Task: Create New Customer with Customer Name: UrbanStems, Billing Address Line1: 3641 Walton Street, Billing Address Line2:  Salt Lake City, Billing Address Line3:  Utah 84104
Action: Mouse moved to (196, 37)
Screenshot: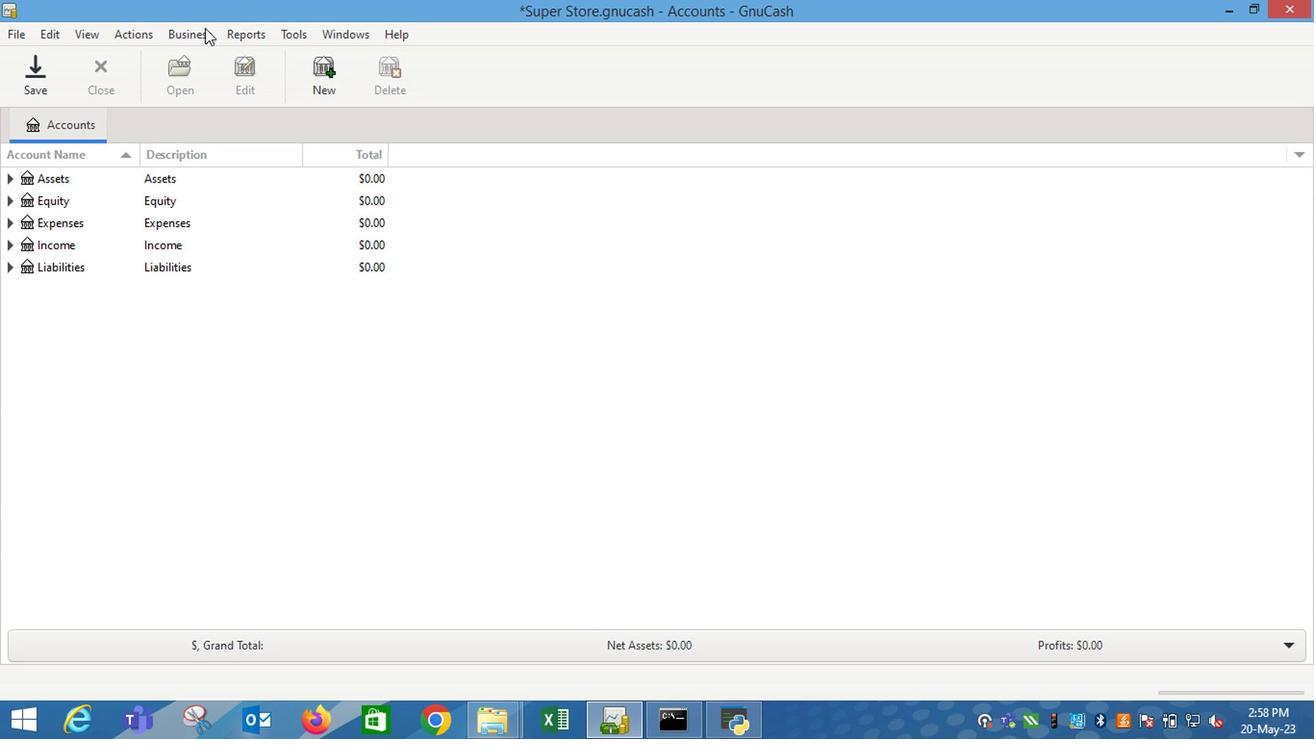 
Action: Mouse pressed left at (196, 37)
Screenshot: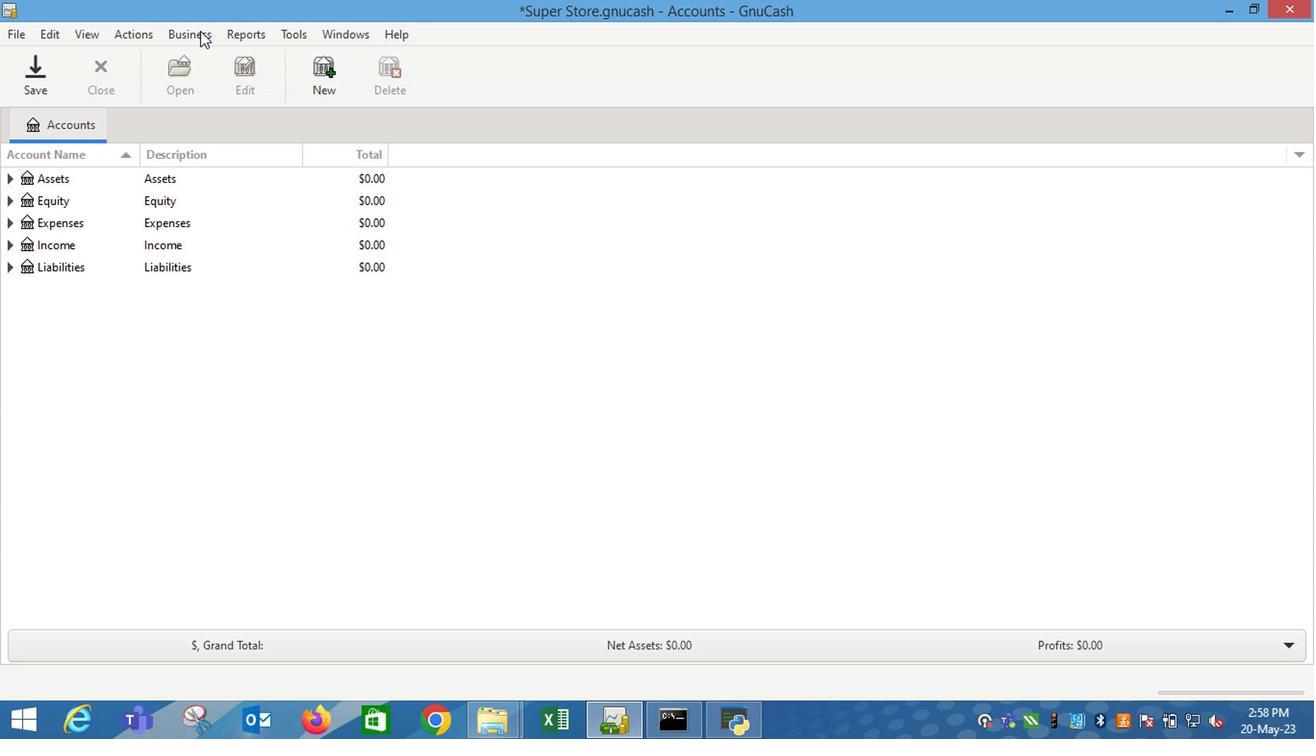 
Action: Mouse moved to (430, 86)
Screenshot: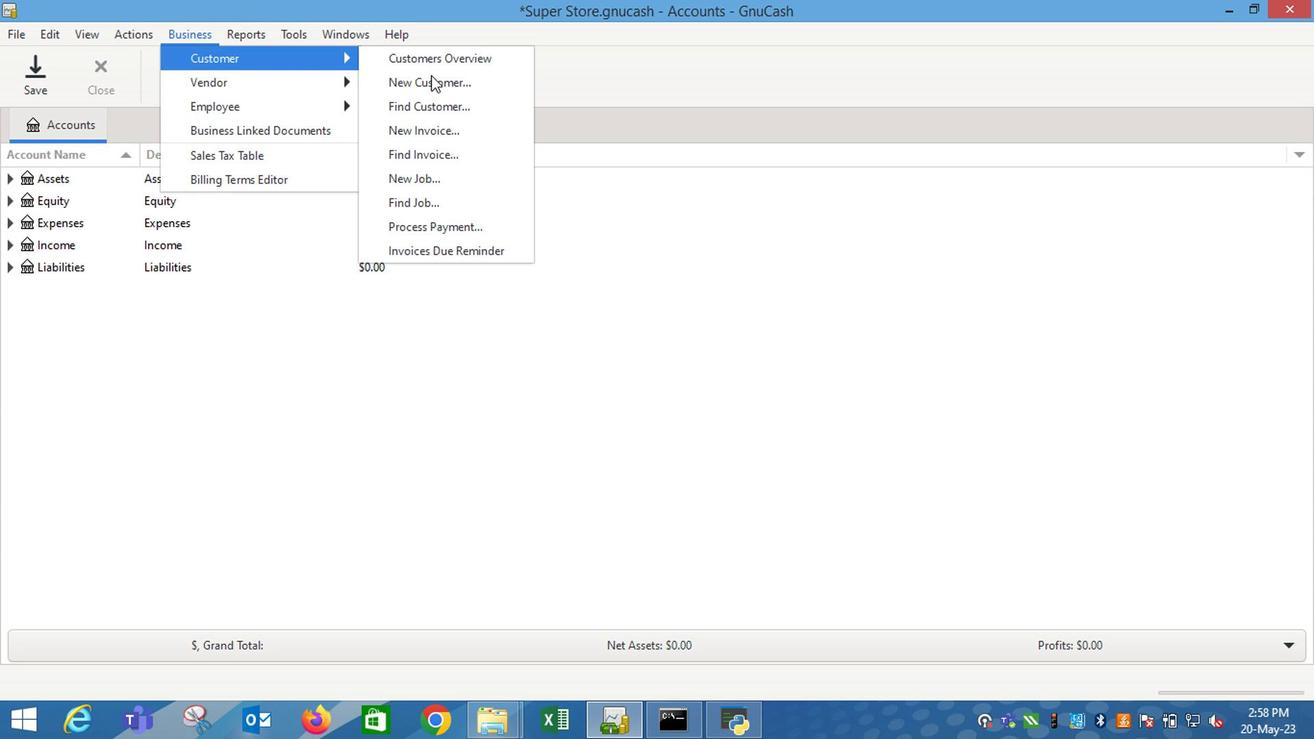 
Action: Mouse pressed left at (430, 86)
Screenshot: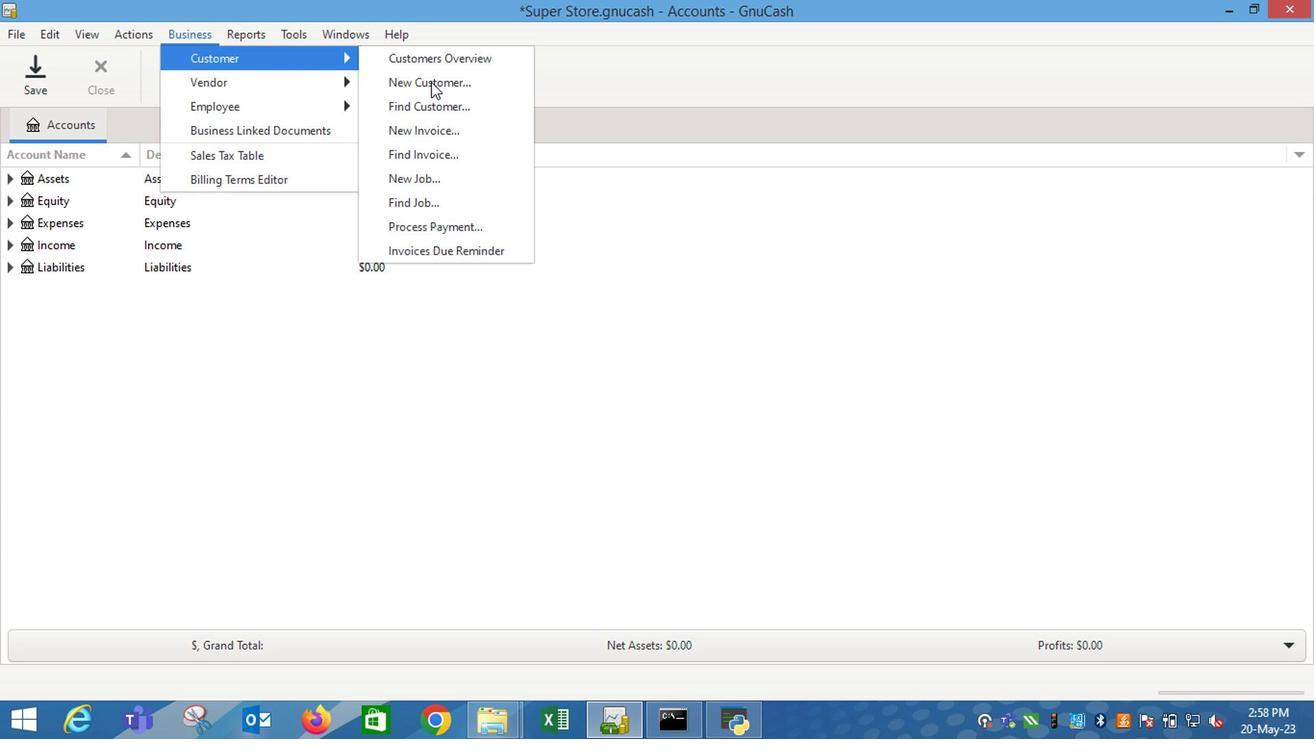 
Action: Key pressed <Key.shift_r>Urban<Key.shift_r>Stems<Key.space><Key.backspace><Key.tab><Key.tab><Key.tab>3641<Key.space><Key.shift_r>Walto<Key.space><Key.shift_r><Key.backspace>n<Key.space><Key.shift_r>Street<Key.tab><Key.shift_r>Sa<Key.right><Key.tab><Key.shift_r>U<Key.right>
Screenshot: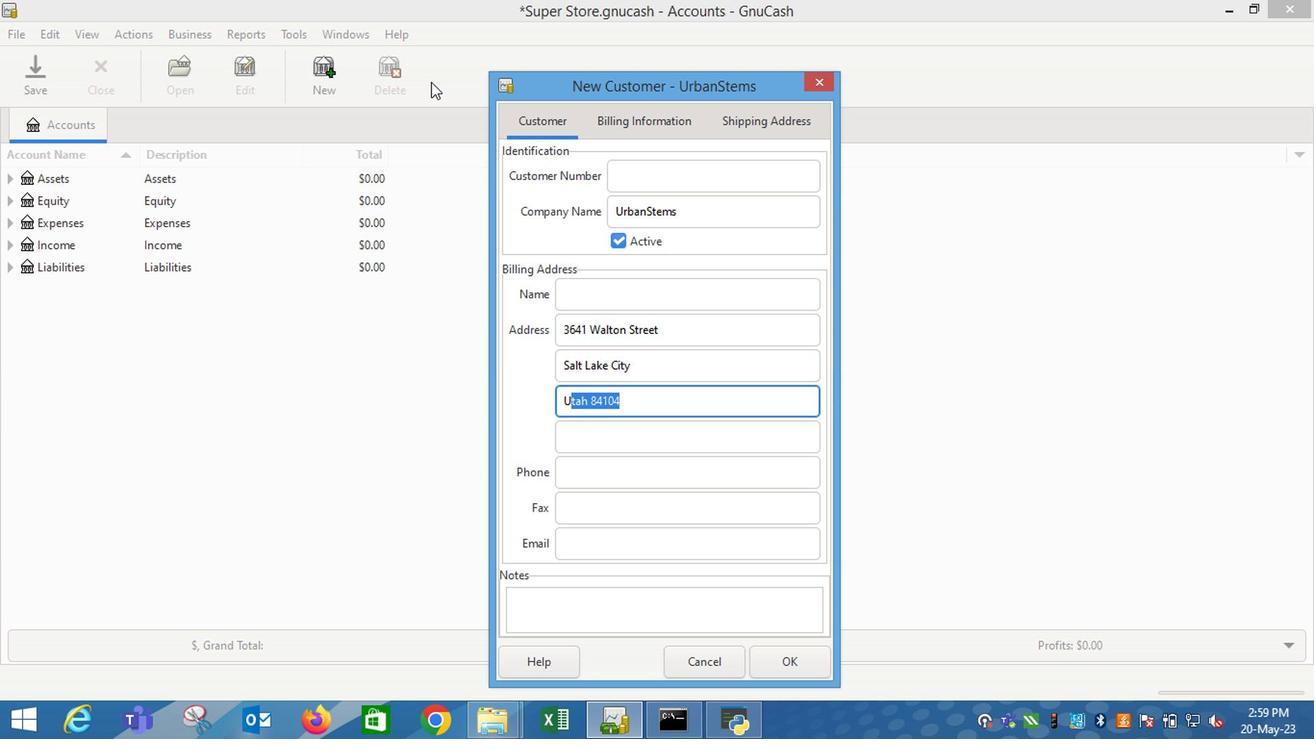 
Action: Mouse moved to (791, 665)
Screenshot: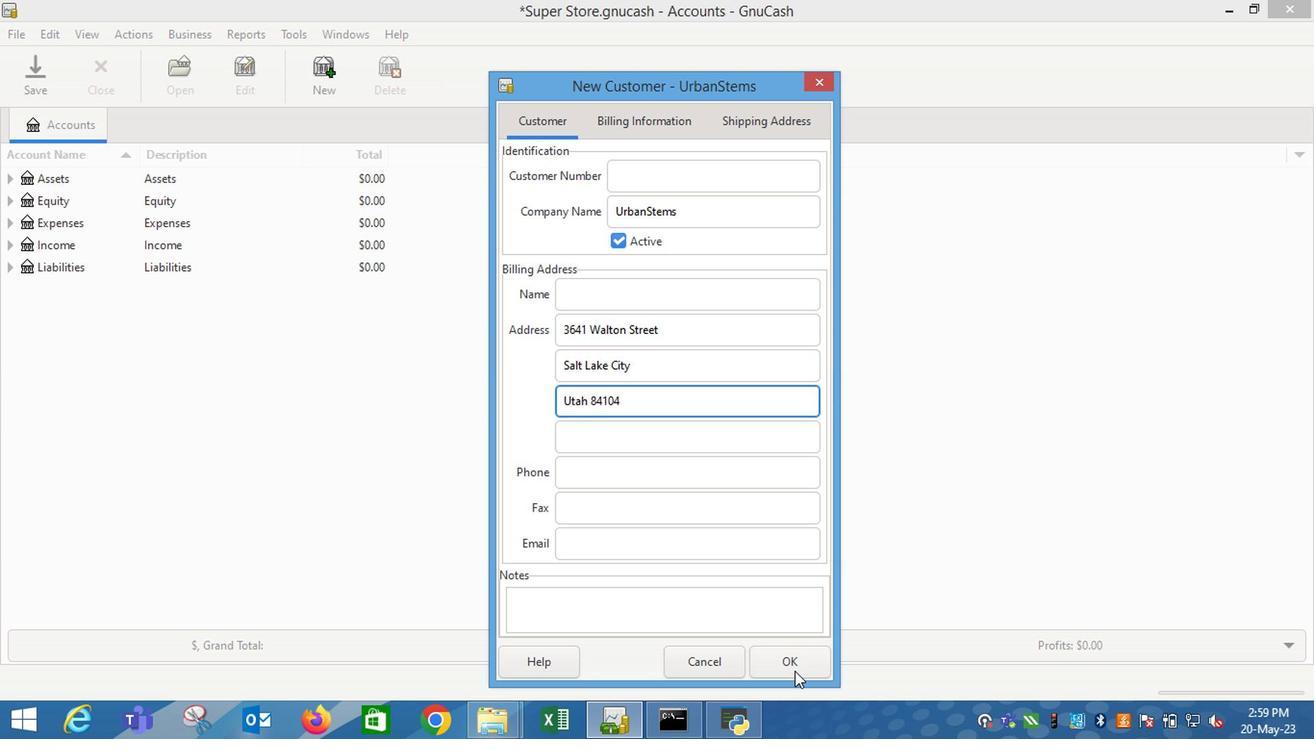 
Action: Mouse pressed left at (791, 665)
Screenshot: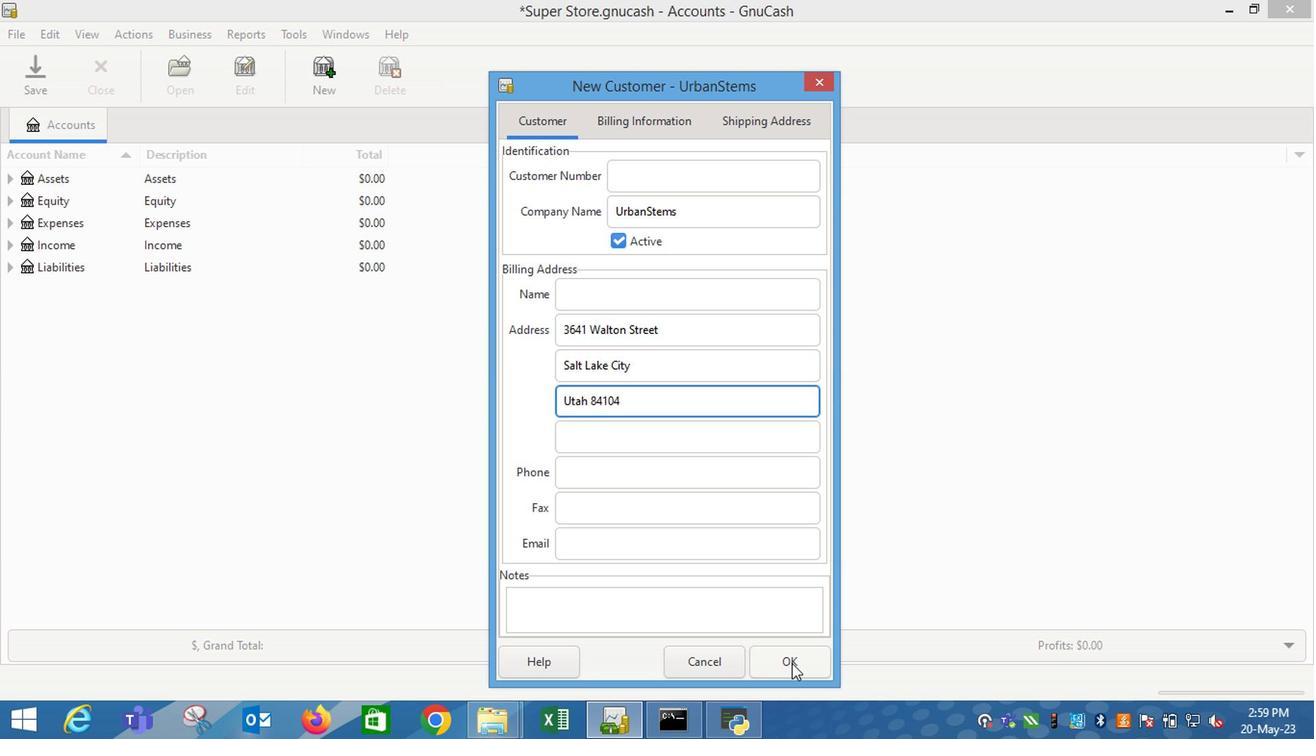 
